Task: Sort the products in the category "Cut Fruit" by price (highest first).
Action: Mouse moved to (225, 95)
Screenshot: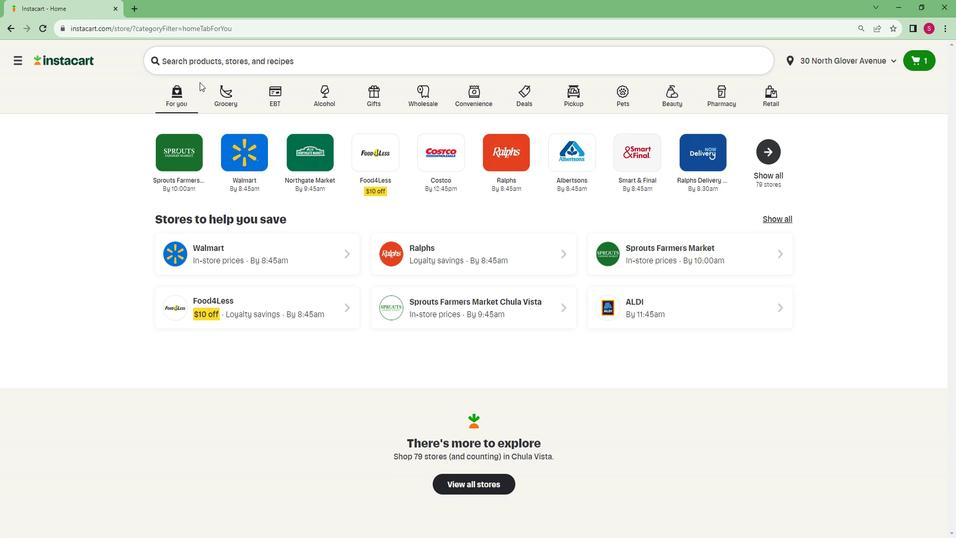 
Action: Mouse pressed left at (225, 95)
Screenshot: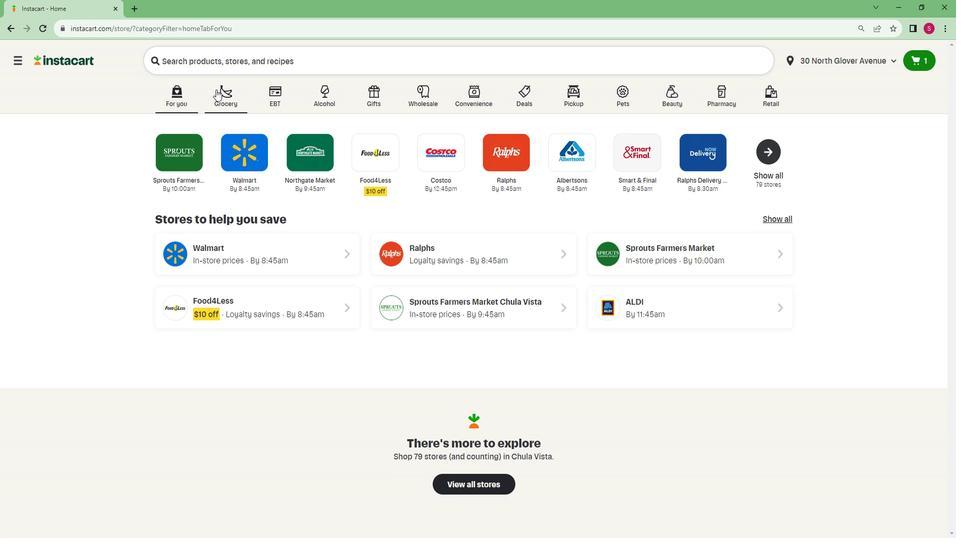 
Action: Mouse moved to (215, 279)
Screenshot: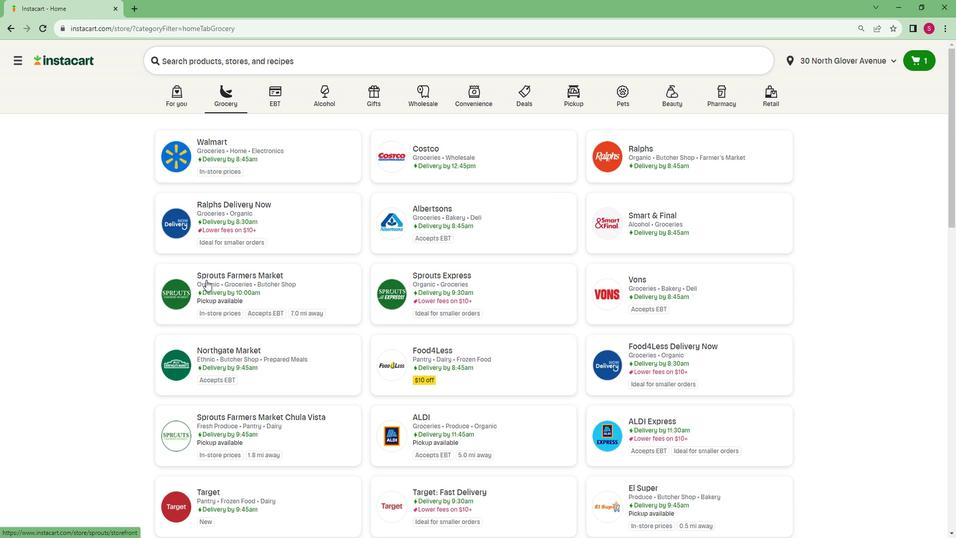 
Action: Mouse pressed left at (215, 279)
Screenshot: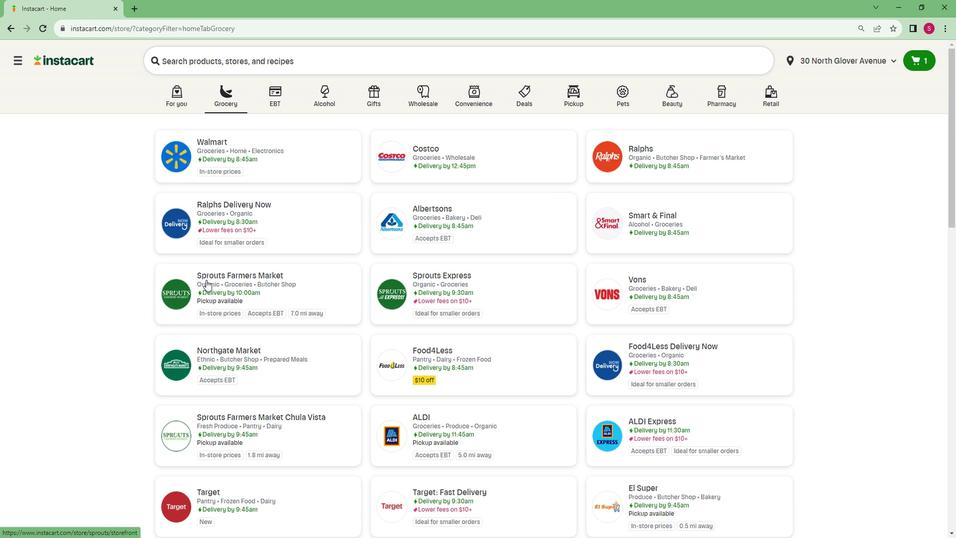 
Action: Mouse moved to (99, 375)
Screenshot: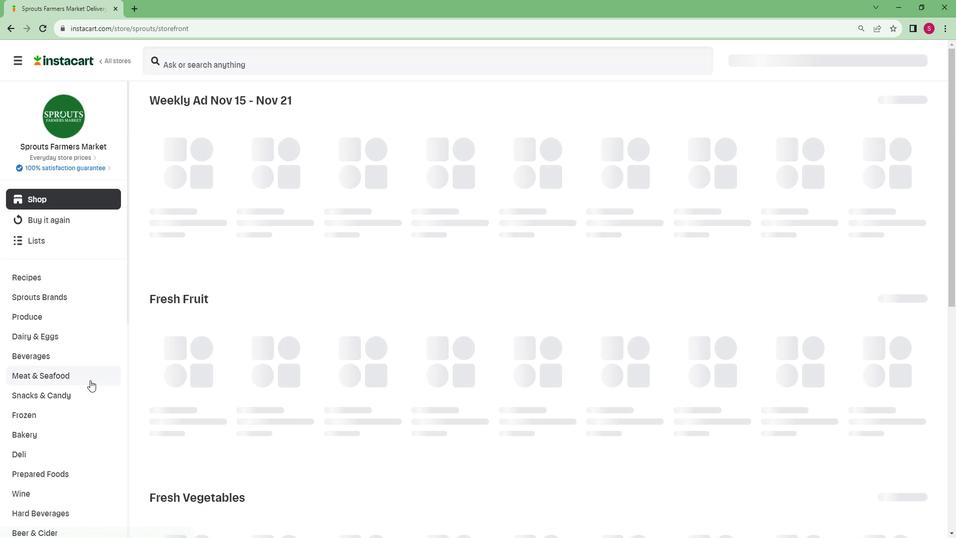 
Action: Mouse scrolled (99, 375) with delta (0, 0)
Screenshot: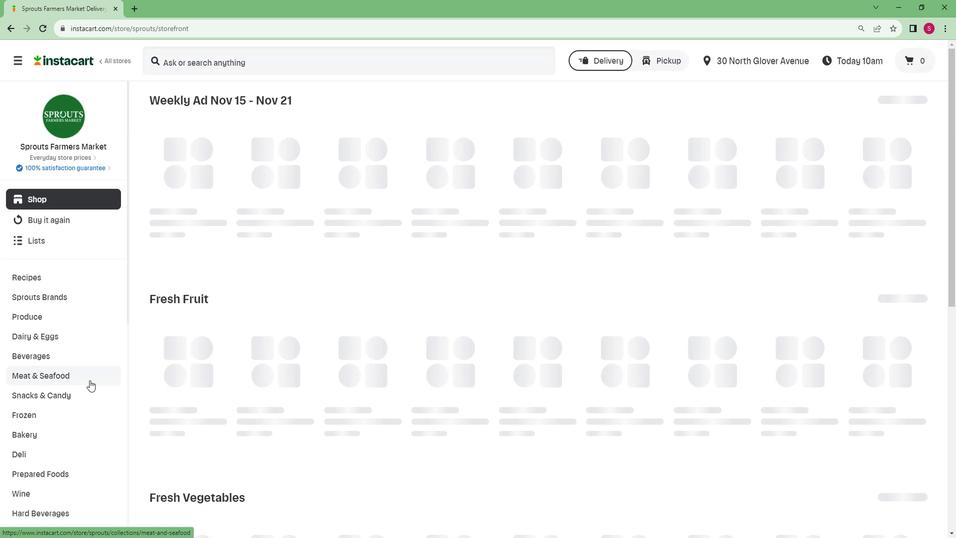 
Action: Mouse scrolled (99, 375) with delta (0, 0)
Screenshot: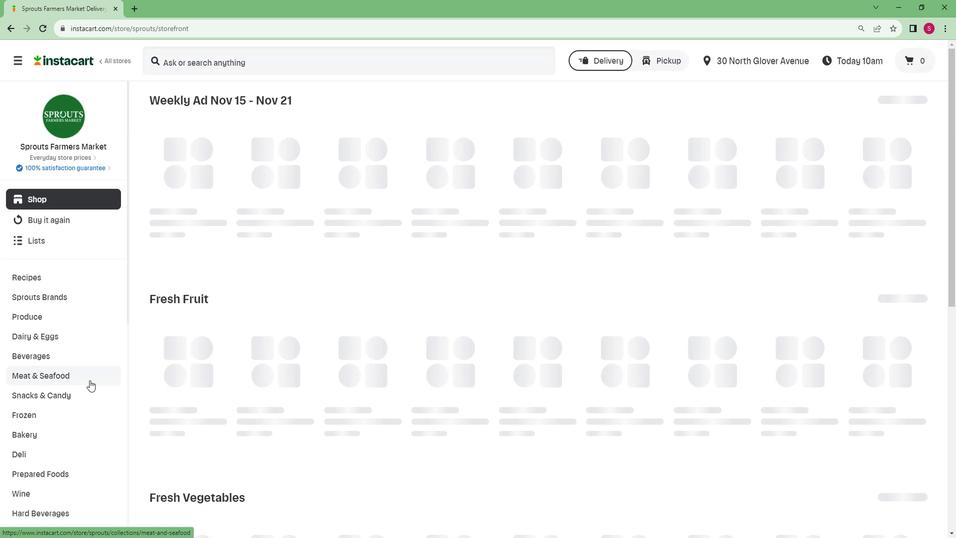 
Action: Mouse scrolled (99, 375) with delta (0, 0)
Screenshot: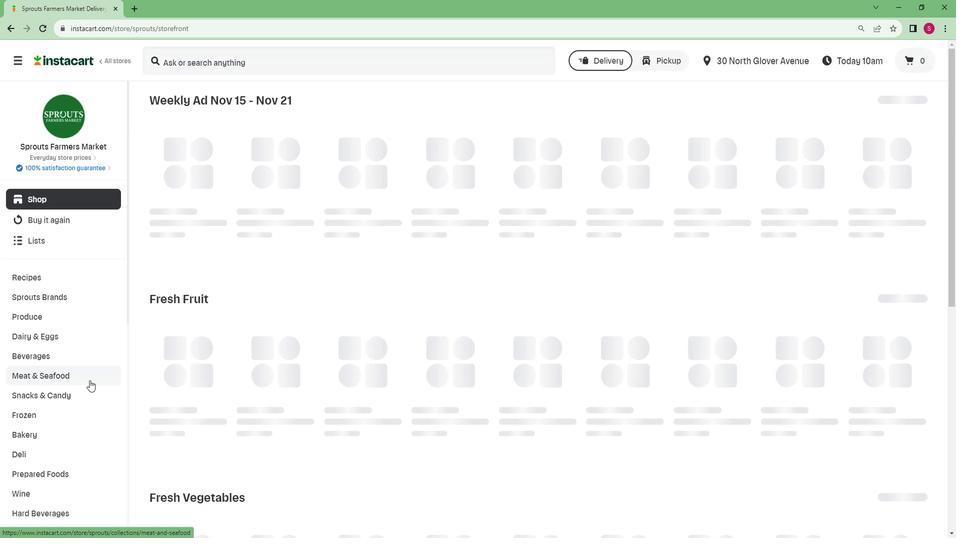 
Action: Mouse scrolled (99, 375) with delta (0, 0)
Screenshot: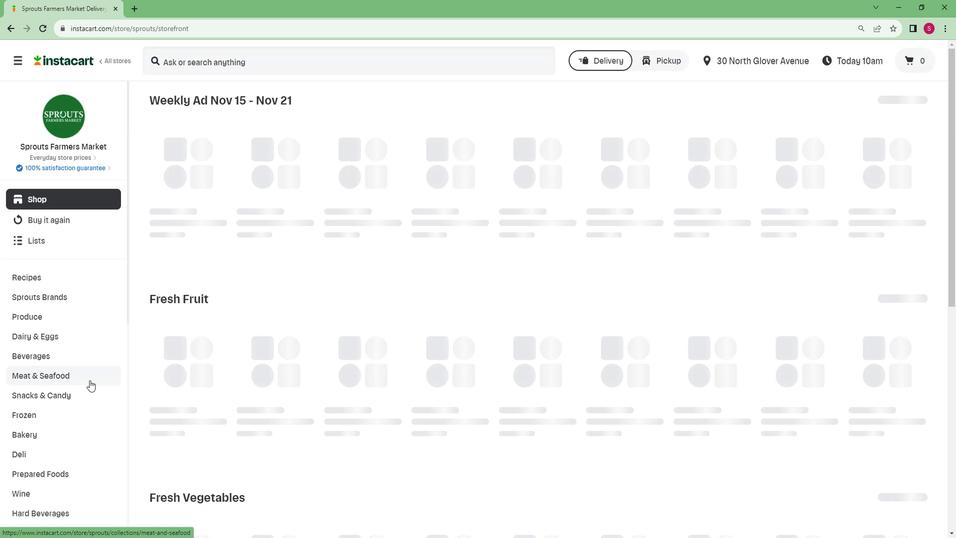 
Action: Mouse moved to (98, 375)
Screenshot: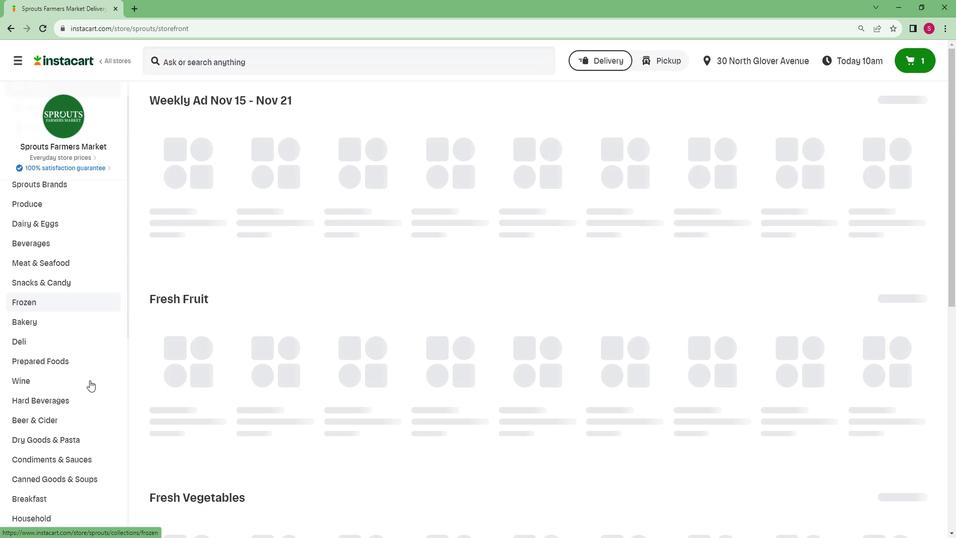 
Action: Mouse scrolled (98, 374) with delta (0, 0)
Screenshot: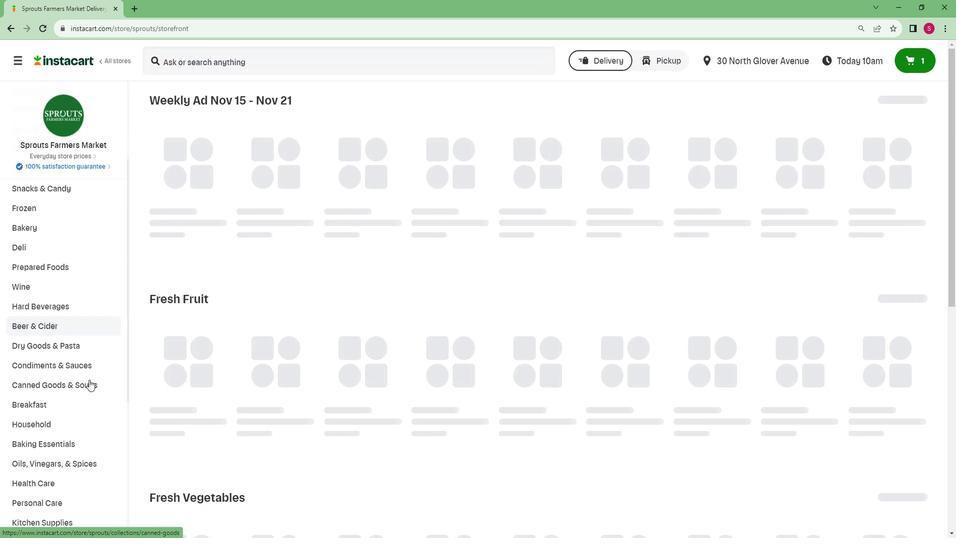 
Action: Mouse scrolled (98, 374) with delta (0, 0)
Screenshot: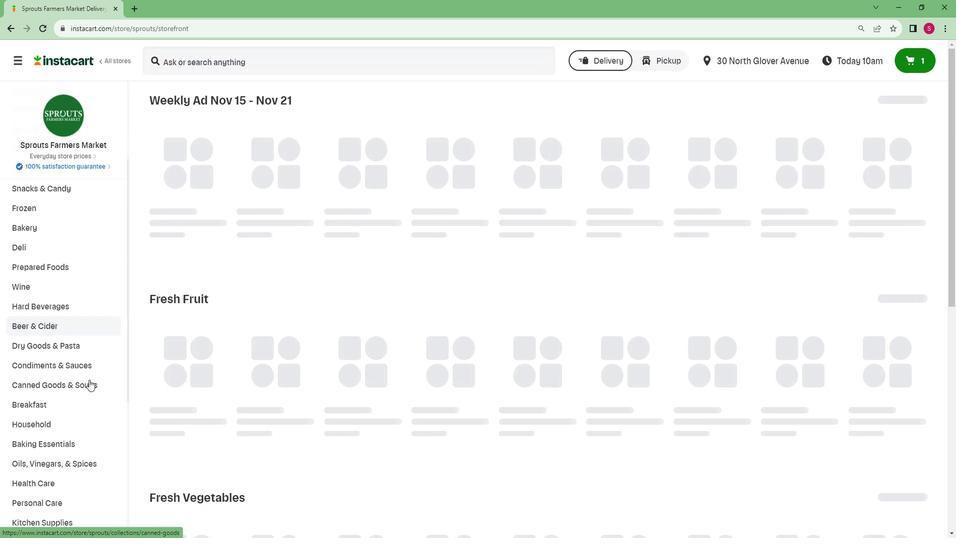 
Action: Mouse scrolled (98, 374) with delta (0, 0)
Screenshot: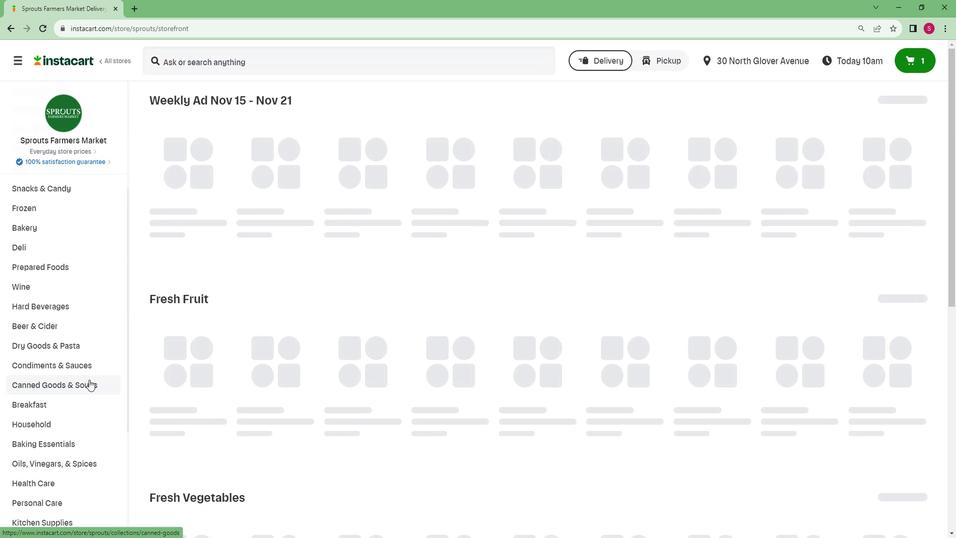 
Action: Mouse scrolled (98, 374) with delta (0, 0)
Screenshot: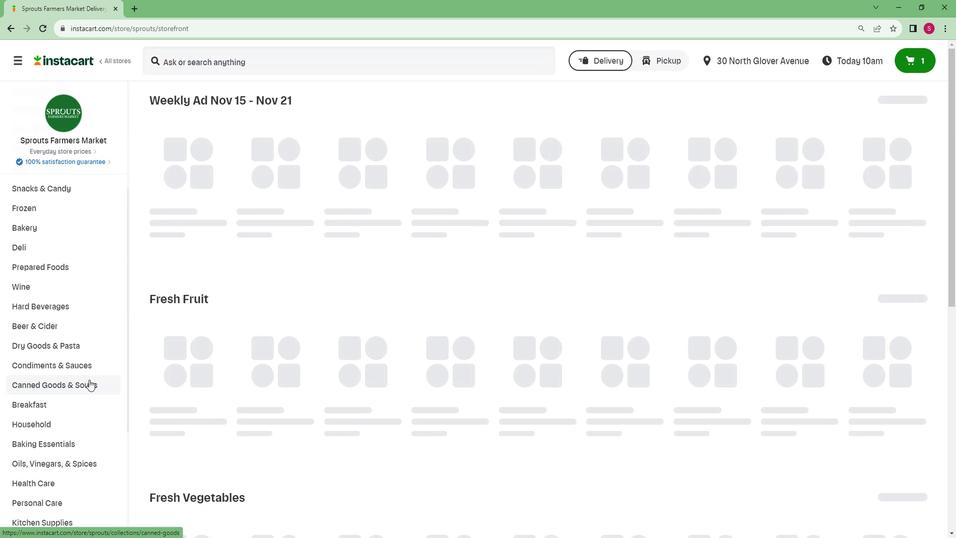
Action: Mouse moved to (98, 375)
Screenshot: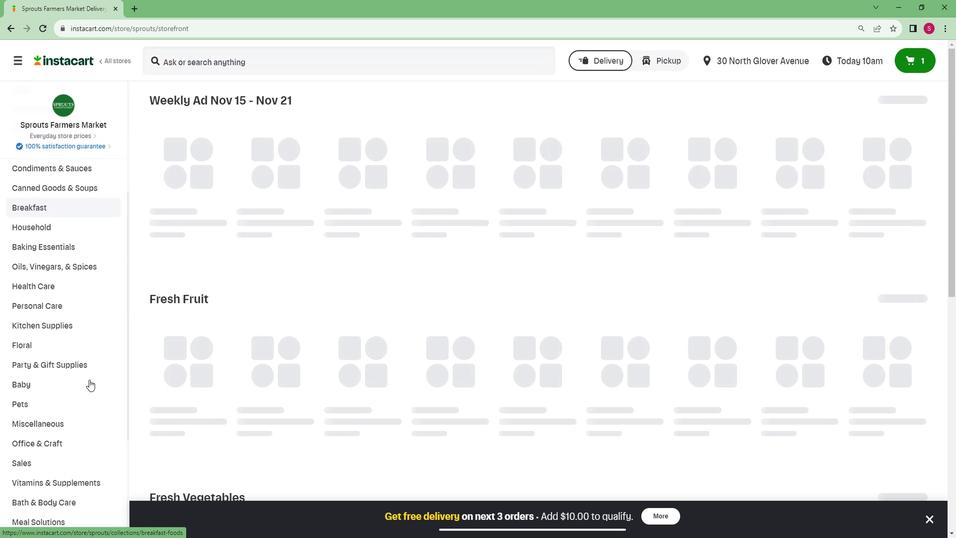 
Action: Mouse scrolled (98, 374) with delta (0, 0)
Screenshot: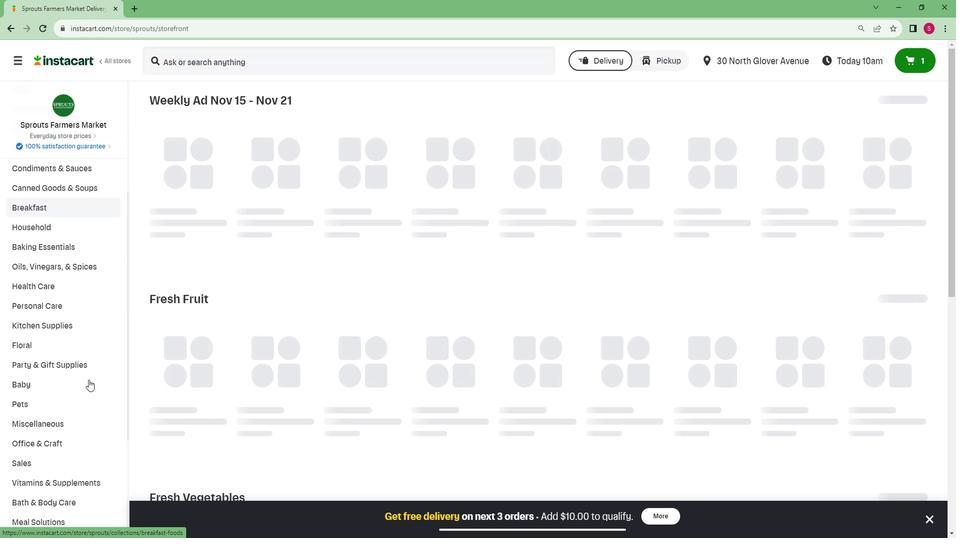 
Action: Mouse scrolled (98, 374) with delta (0, 0)
Screenshot: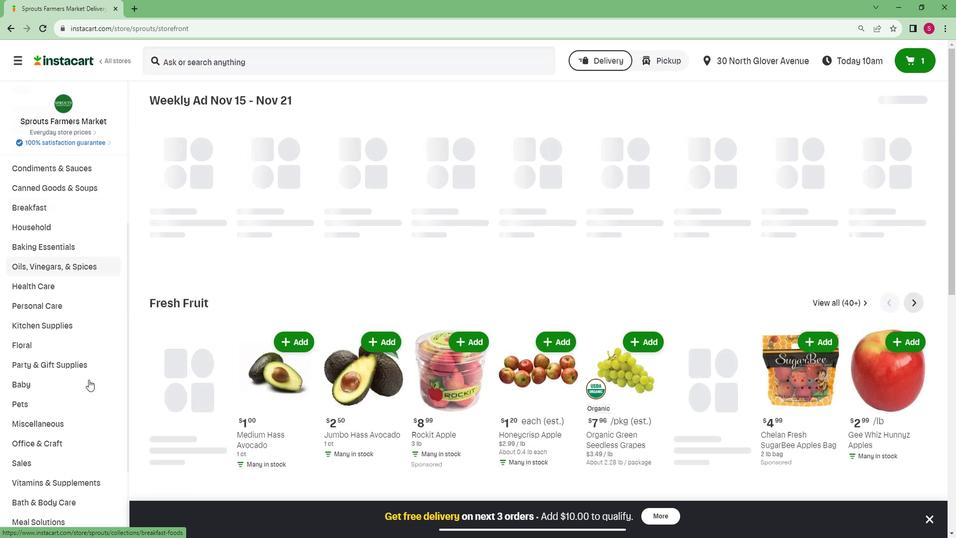 
Action: Mouse scrolled (98, 374) with delta (0, 0)
Screenshot: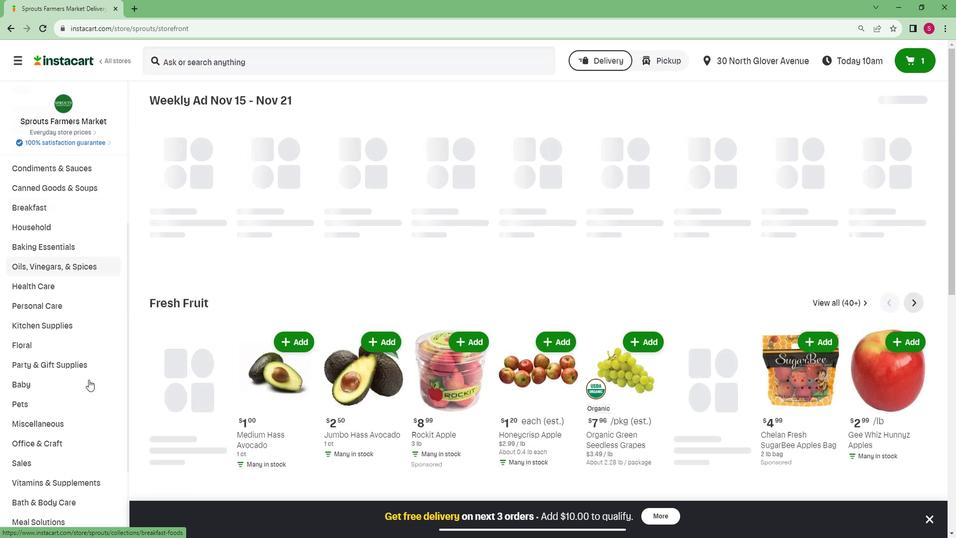 
Action: Mouse scrolled (98, 374) with delta (0, 0)
Screenshot: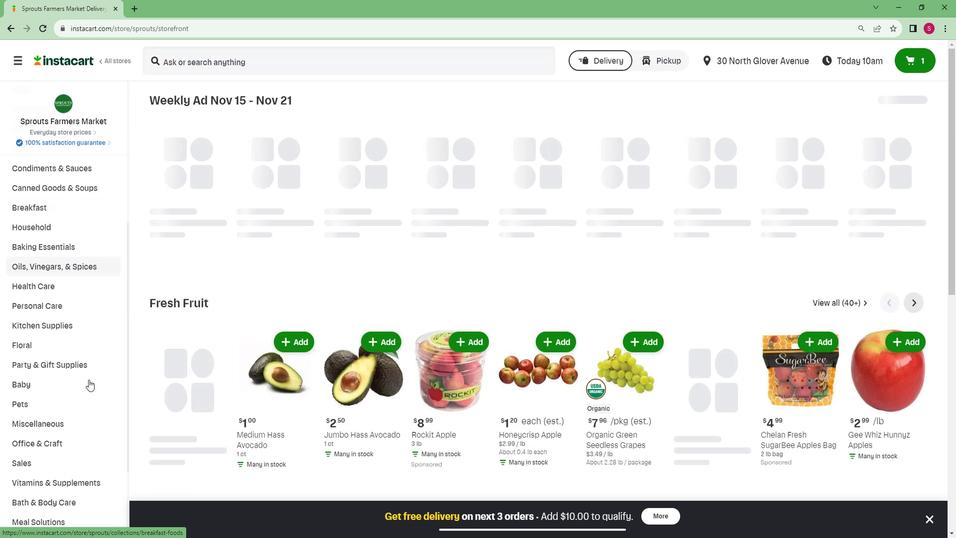 
Action: Mouse scrolled (98, 374) with delta (0, 0)
Screenshot: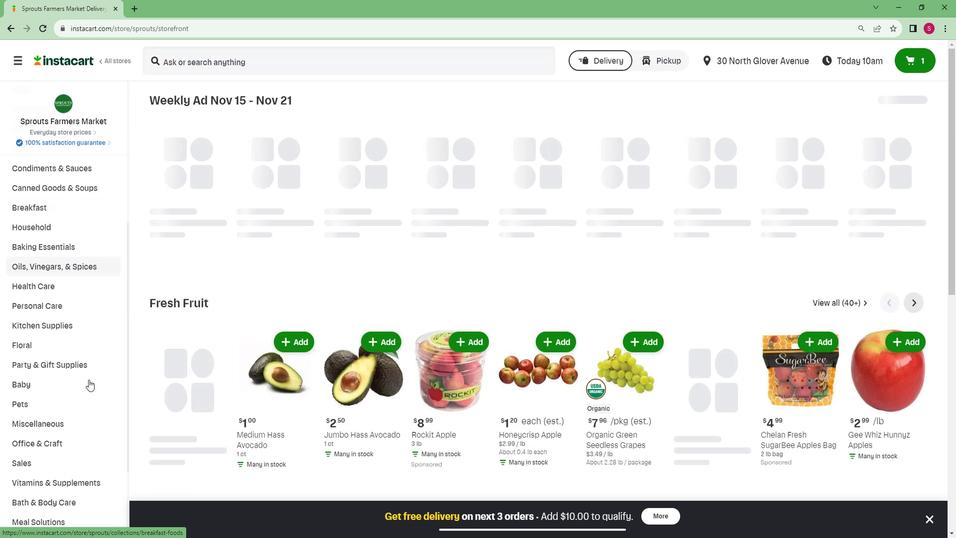 
Action: Mouse moved to (61, 507)
Screenshot: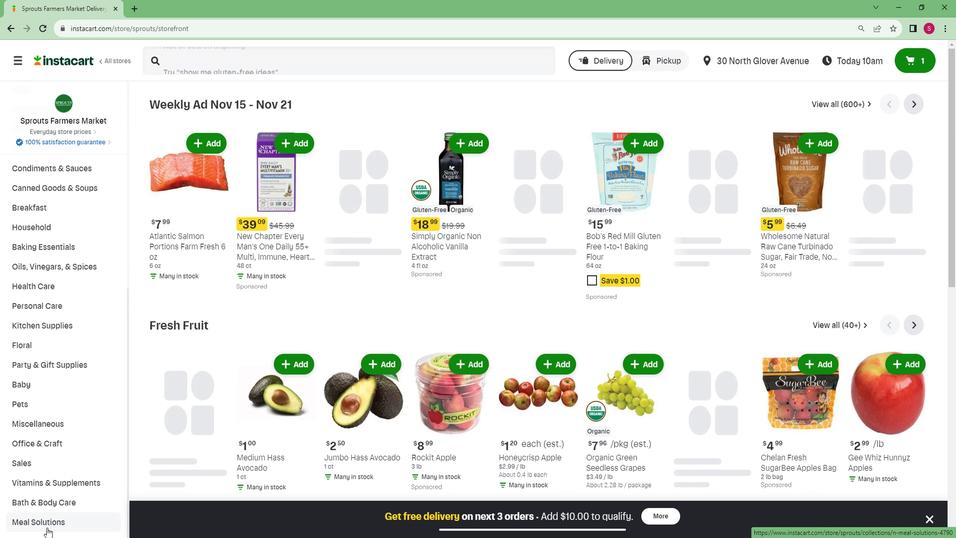 
Action: Mouse pressed left at (61, 507)
Screenshot: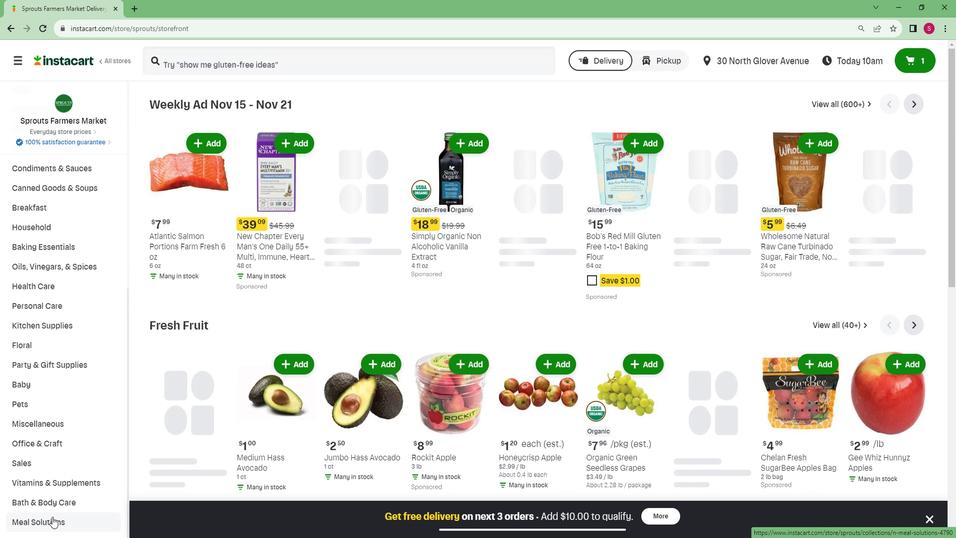 
Action: Mouse moved to (83, 481)
Screenshot: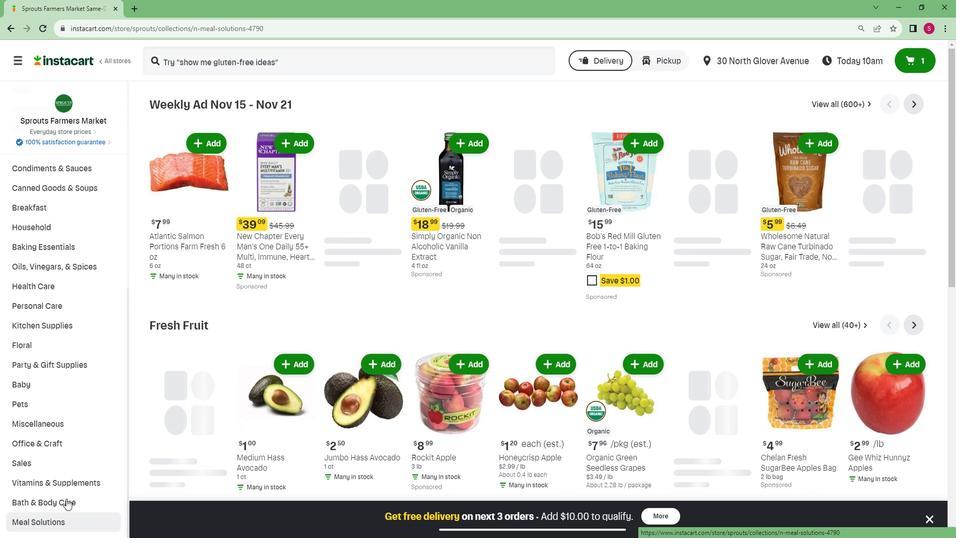 
Action: Mouse scrolled (83, 481) with delta (0, 0)
Screenshot: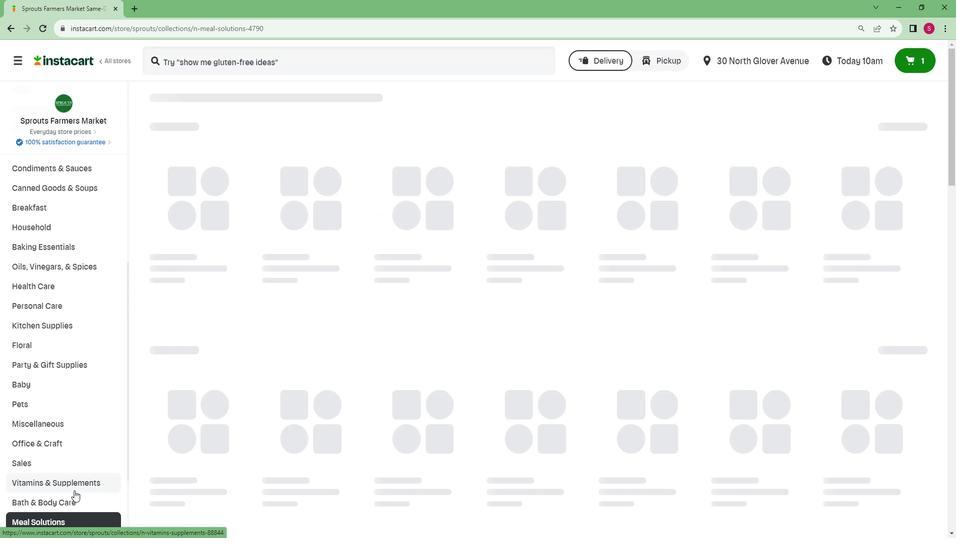 
Action: Mouse scrolled (83, 481) with delta (0, 0)
Screenshot: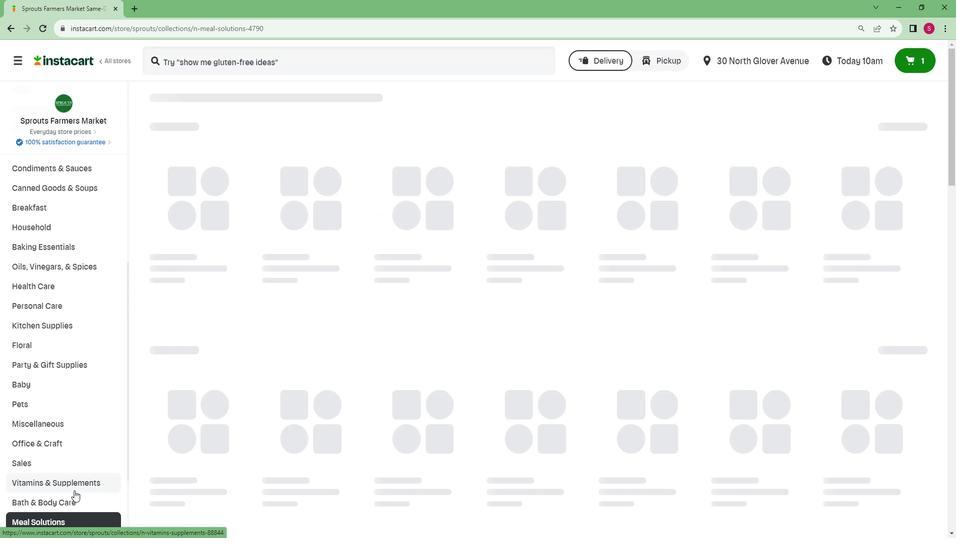 
Action: Mouse scrolled (83, 481) with delta (0, 0)
Screenshot: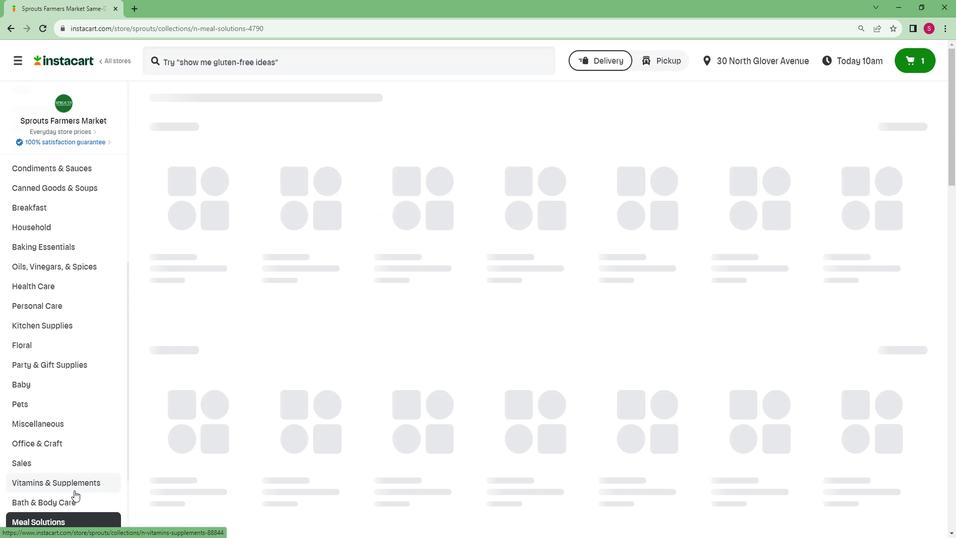 
Action: Mouse scrolled (83, 481) with delta (0, 0)
Screenshot: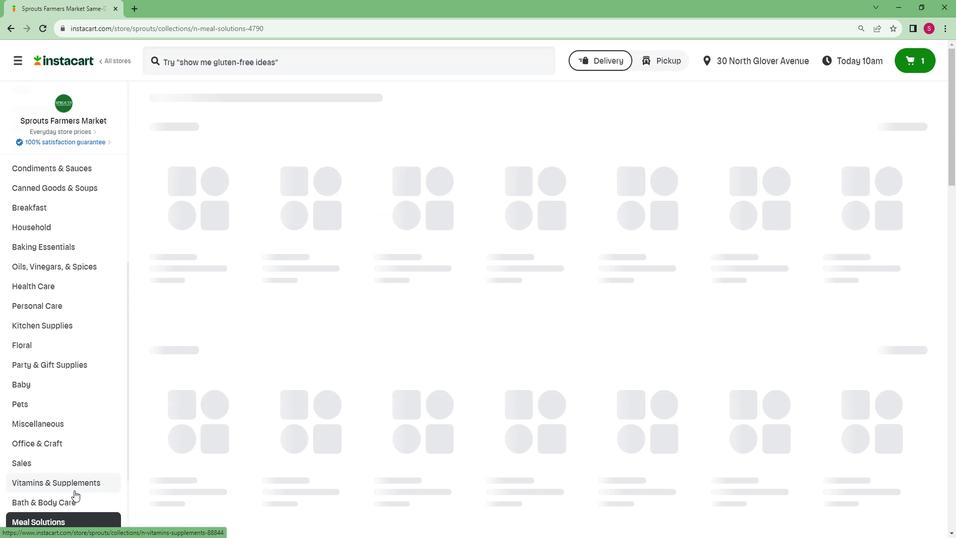 
Action: Mouse moved to (83, 478)
Screenshot: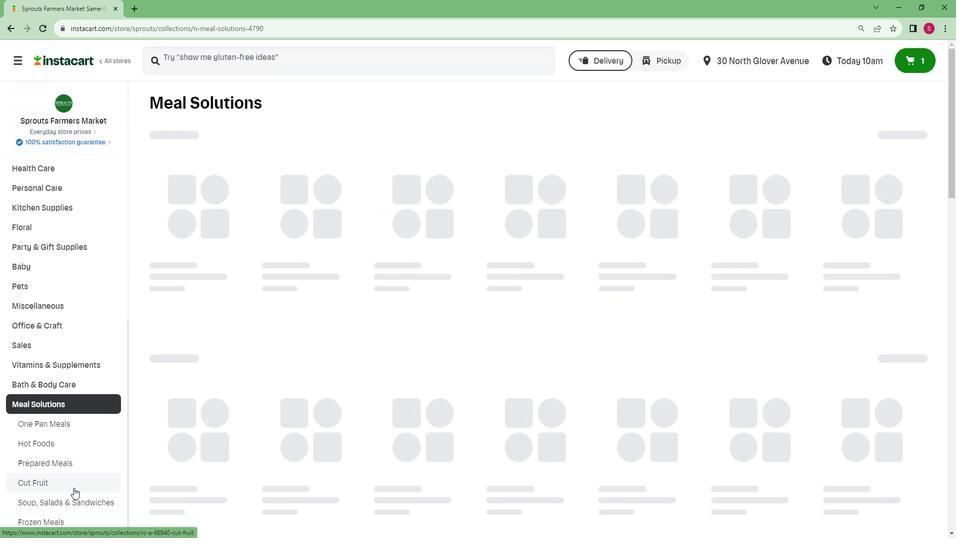 
Action: Mouse pressed left at (83, 478)
Screenshot: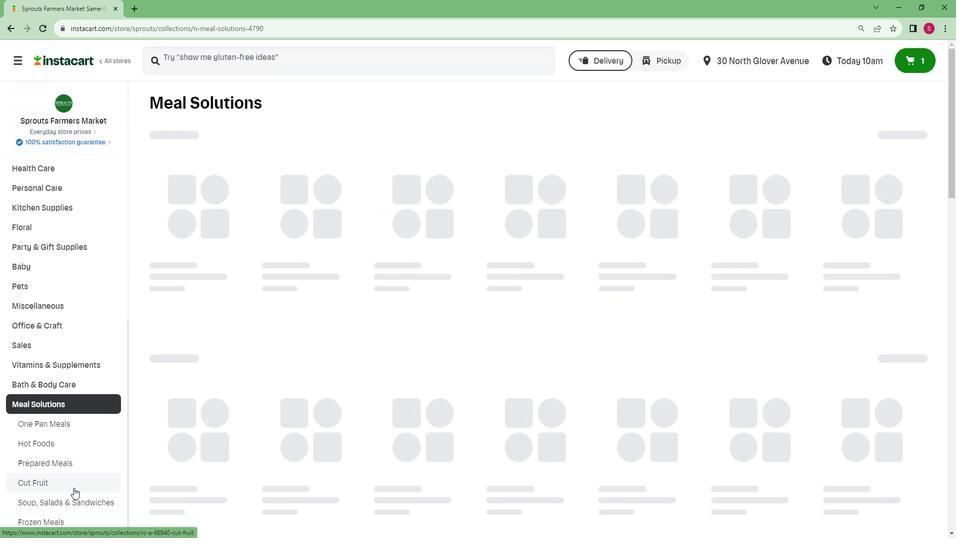 
Action: Mouse moved to (882, 137)
Screenshot: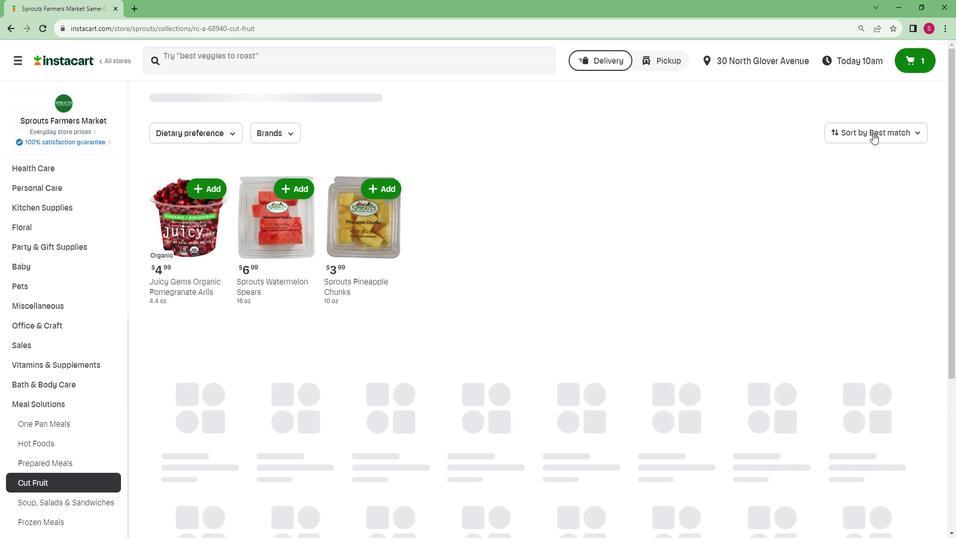 
Action: Mouse pressed left at (882, 137)
Screenshot: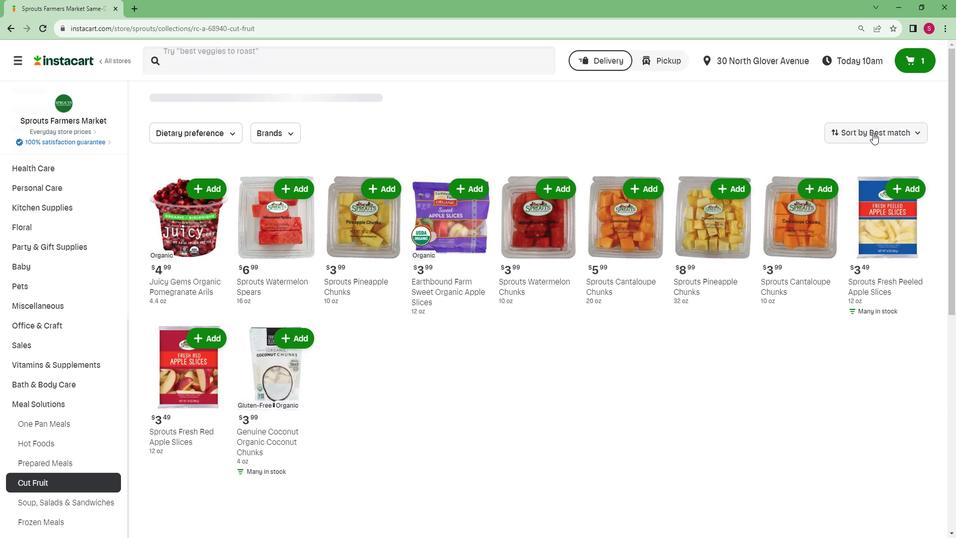 
Action: Mouse moved to (881, 203)
Screenshot: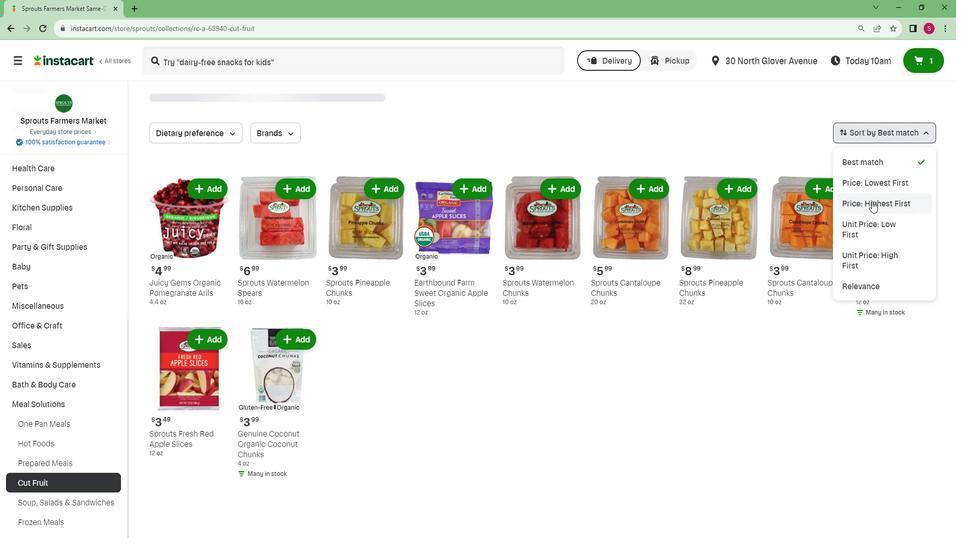 
Action: Mouse pressed left at (881, 203)
Screenshot: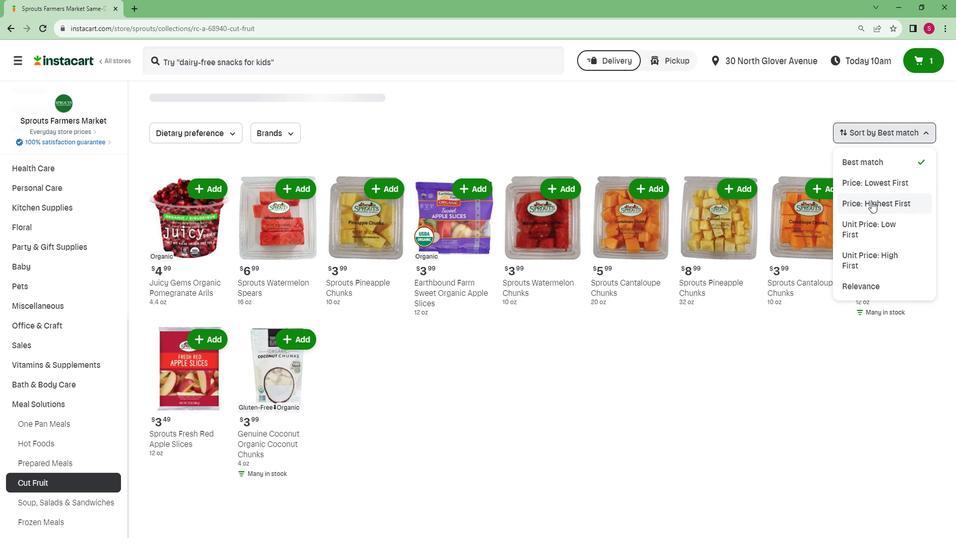 
Action: Mouse moved to (493, 377)
Screenshot: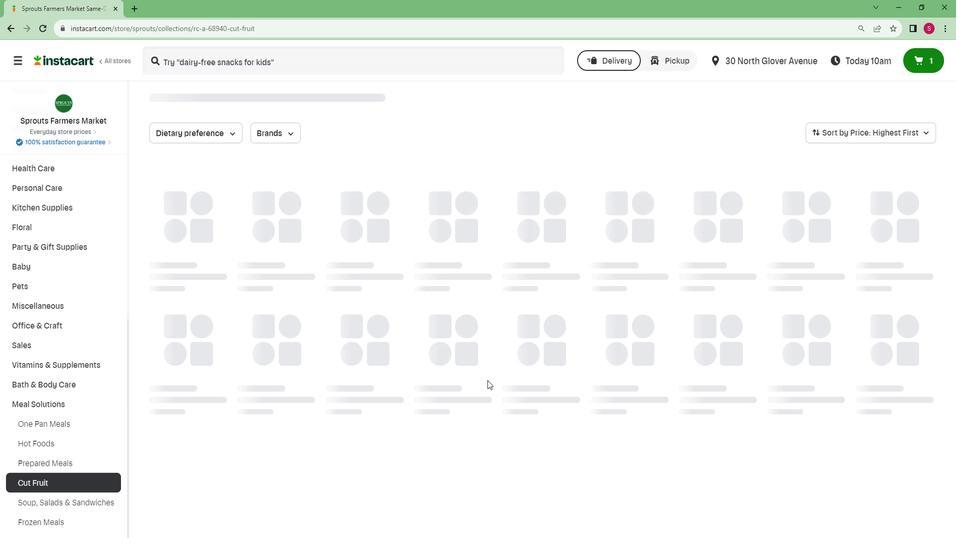 
